 Task: Sort the products in the category "More Salads" by best match.
Action: Mouse moved to (22, 205)
Screenshot: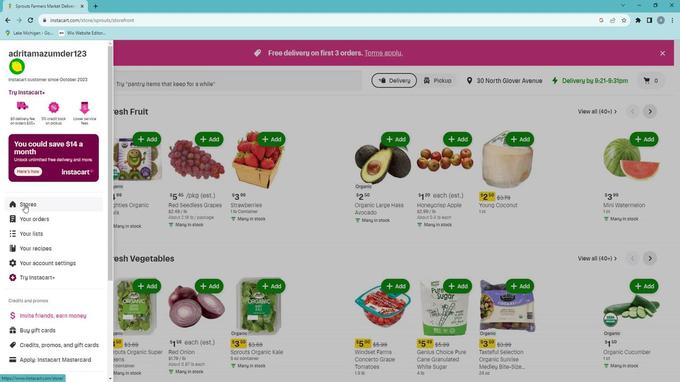 
Action: Mouse pressed left at (22, 205)
Screenshot: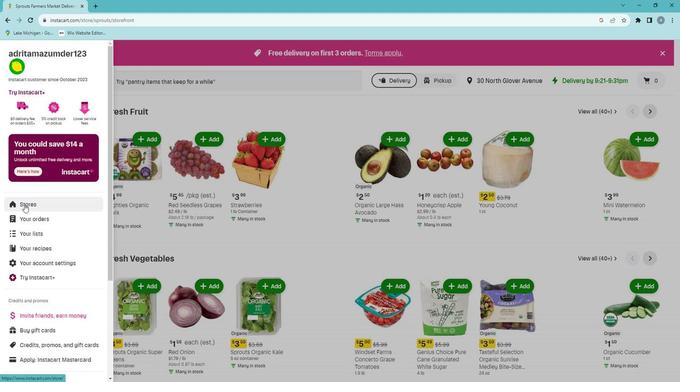 
Action: Mouse moved to (156, 76)
Screenshot: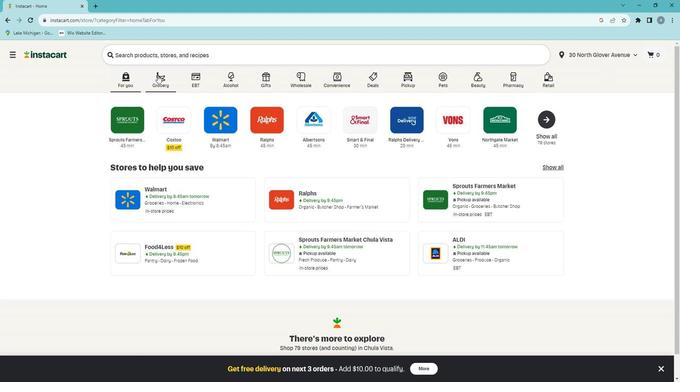 
Action: Mouse pressed left at (156, 76)
Screenshot: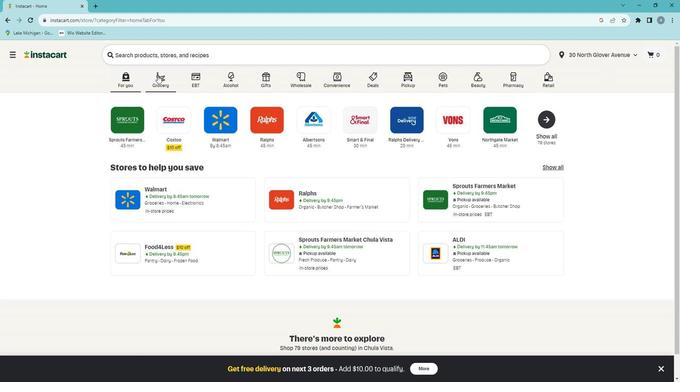 
Action: Mouse moved to (164, 213)
Screenshot: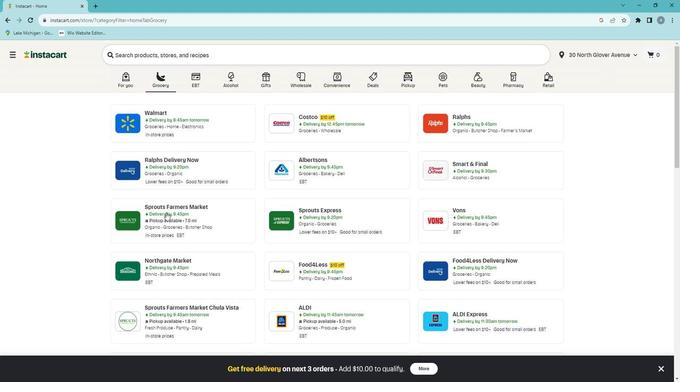
Action: Mouse pressed left at (164, 213)
Screenshot: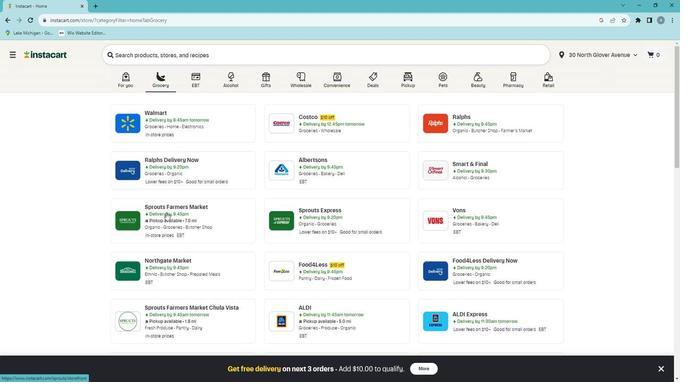 
Action: Mouse moved to (32, 309)
Screenshot: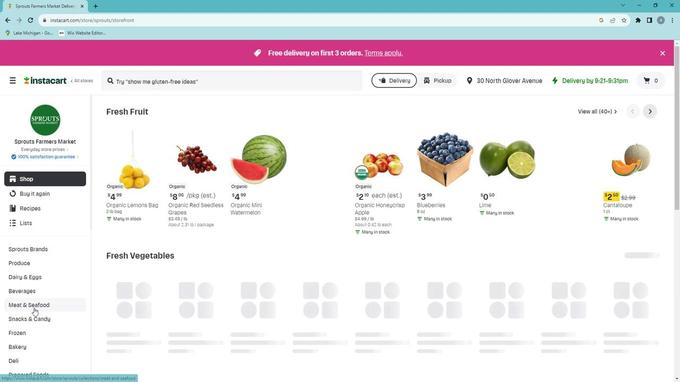 
Action: Mouse scrolled (32, 309) with delta (0, 0)
Screenshot: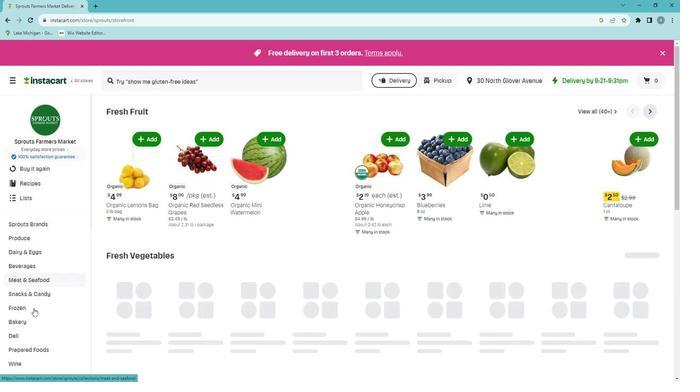 
Action: Mouse moved to (26, 337)
Screenshot: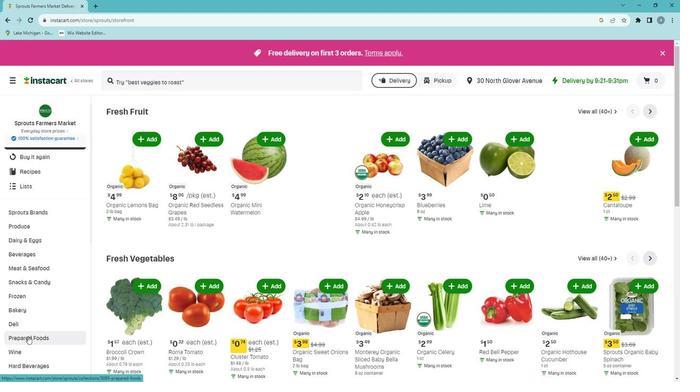 
Action: Mouse pressed left at (26, 337)
Screenshot: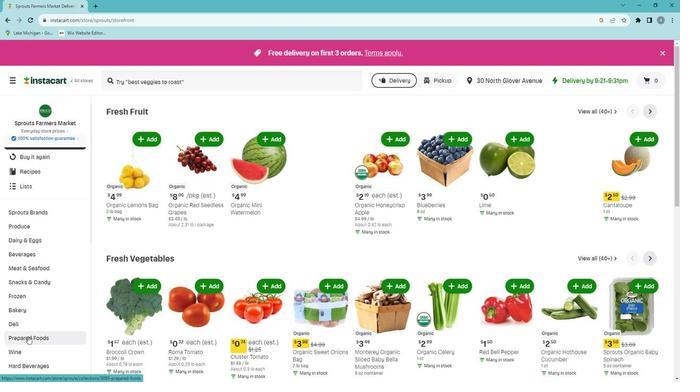 
Action: Mouse moved to (384, 131)
Screenshot: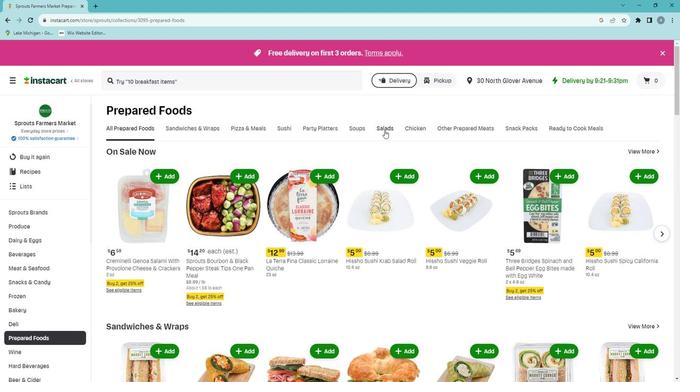 
Action: Mouse pressed left at (384, 131)
Screenshot: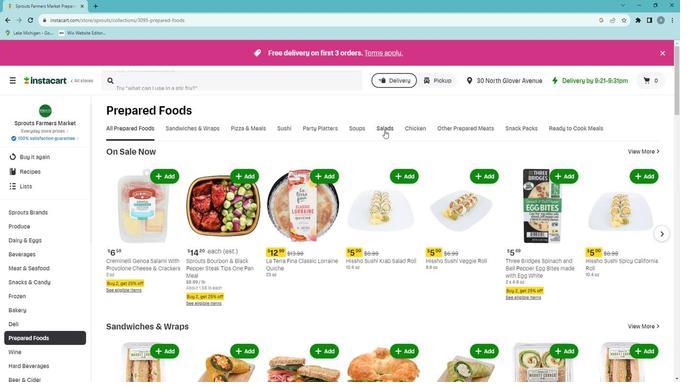 
Action: Mouse moved to (458, 164)
Screenshot: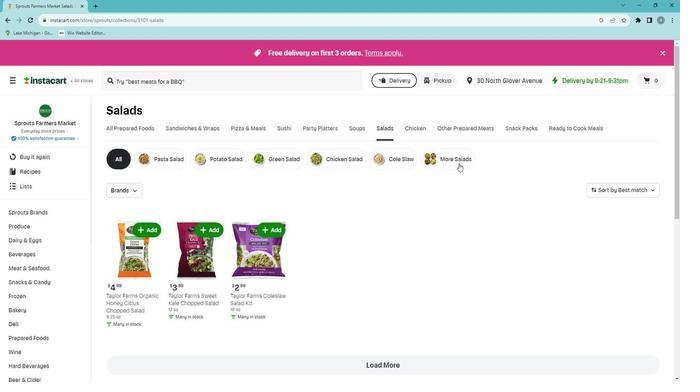 
Action: Mouse pressed left at (458, 164)
Screenshot: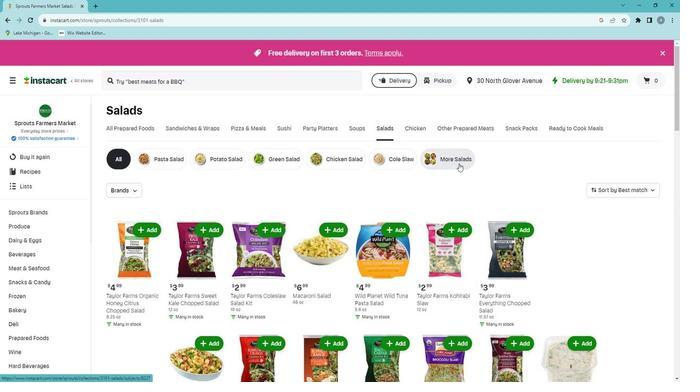 
Action: Mouse moved to (651, 190)
Screenshot: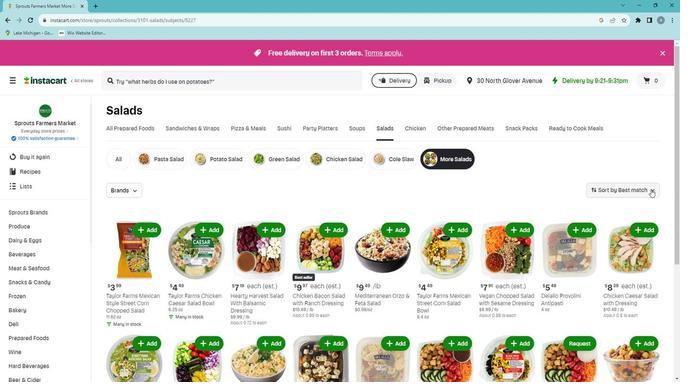 
Action: Mouse pressed left at (651, 190)
Screenshot: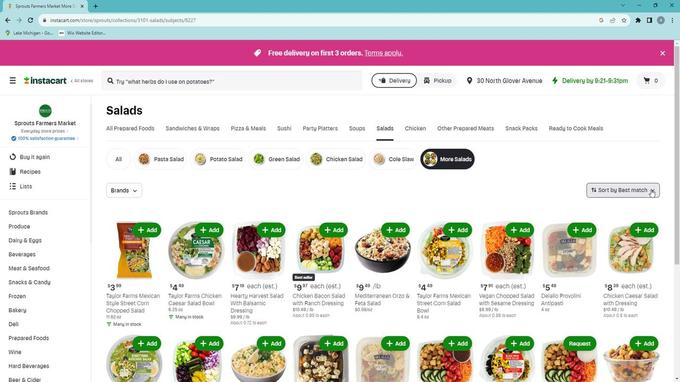 
Action: Mouse moved to (616, 210)
Screenshot: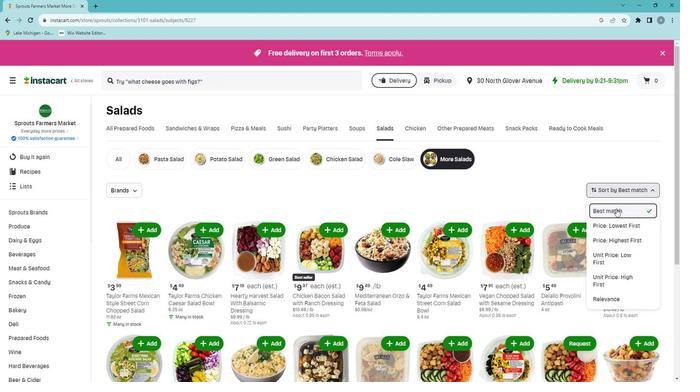 
Action: Mouse pressed left at (616, 210)
Screenshot: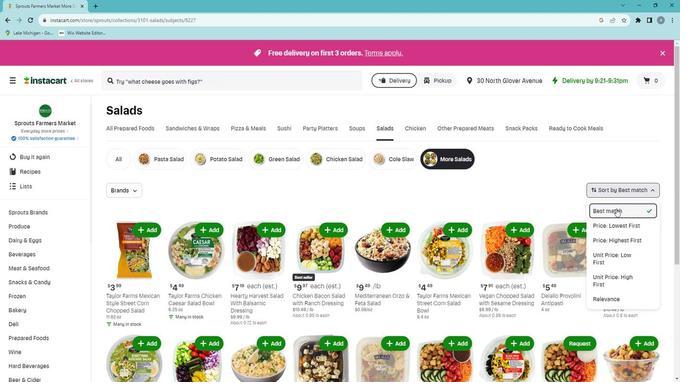 
